 Task: Sort the products by best match.
Action: Mouse moved to (54, 326)
Screenshot: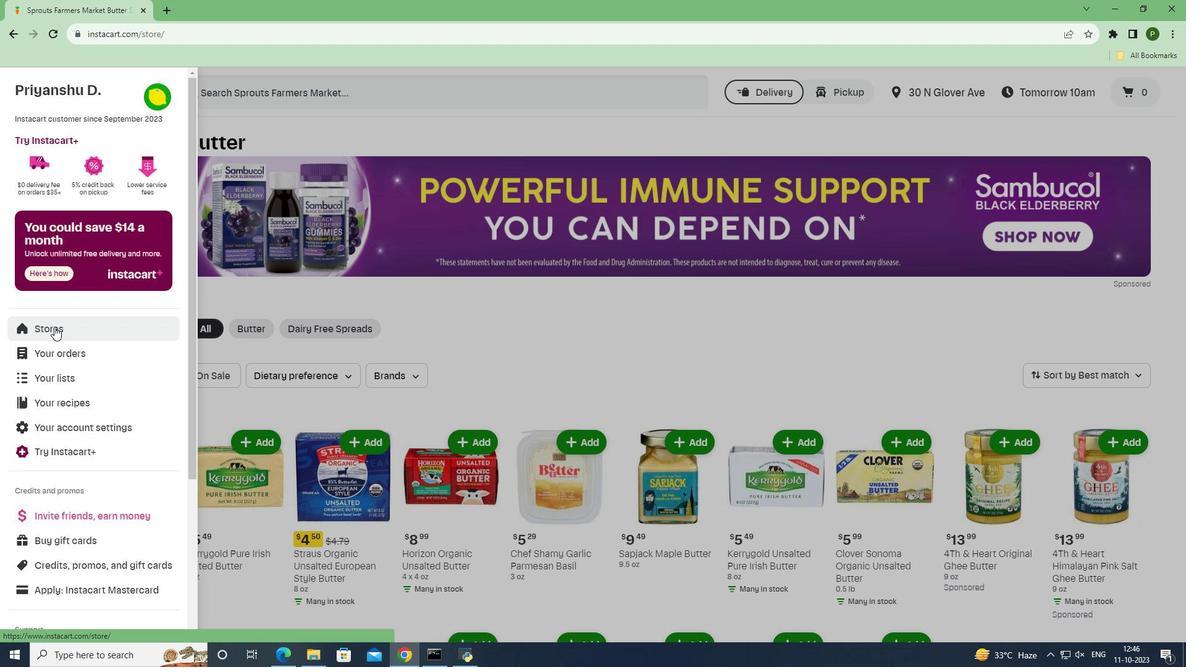 
Action: Mouse pressed left at (54, 326)
Screenshot: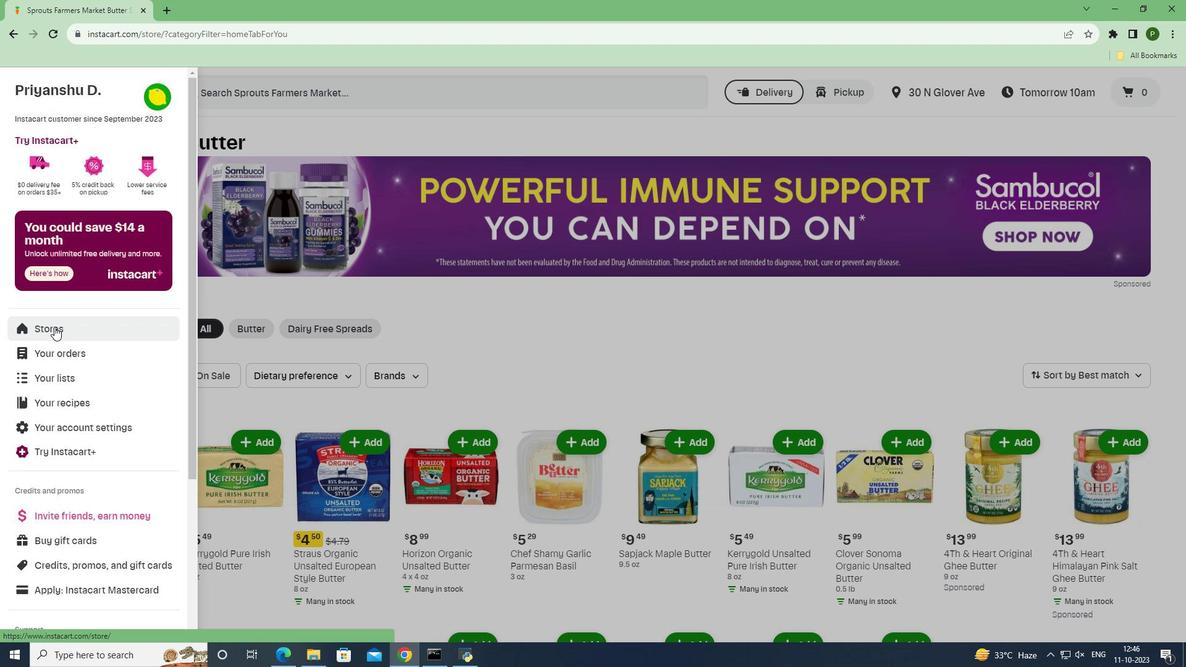 
Action: Mouse moved to (294, 145)
Screenshot: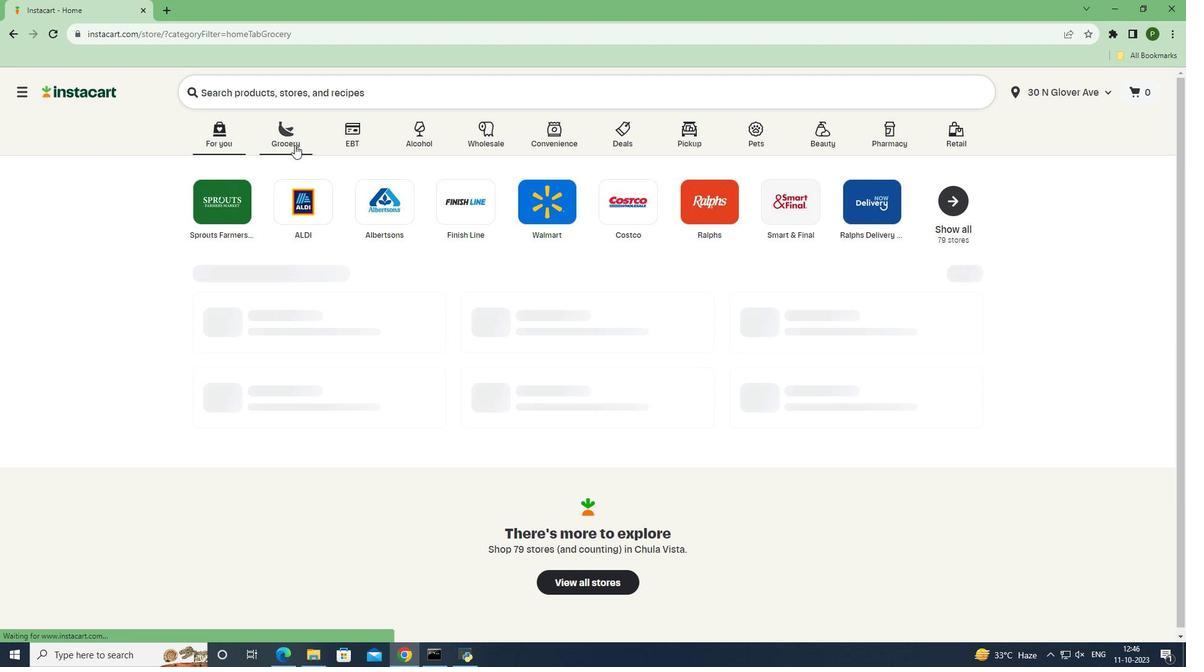 
Action: Mouse pressed left at (294, 145)
Screenshot: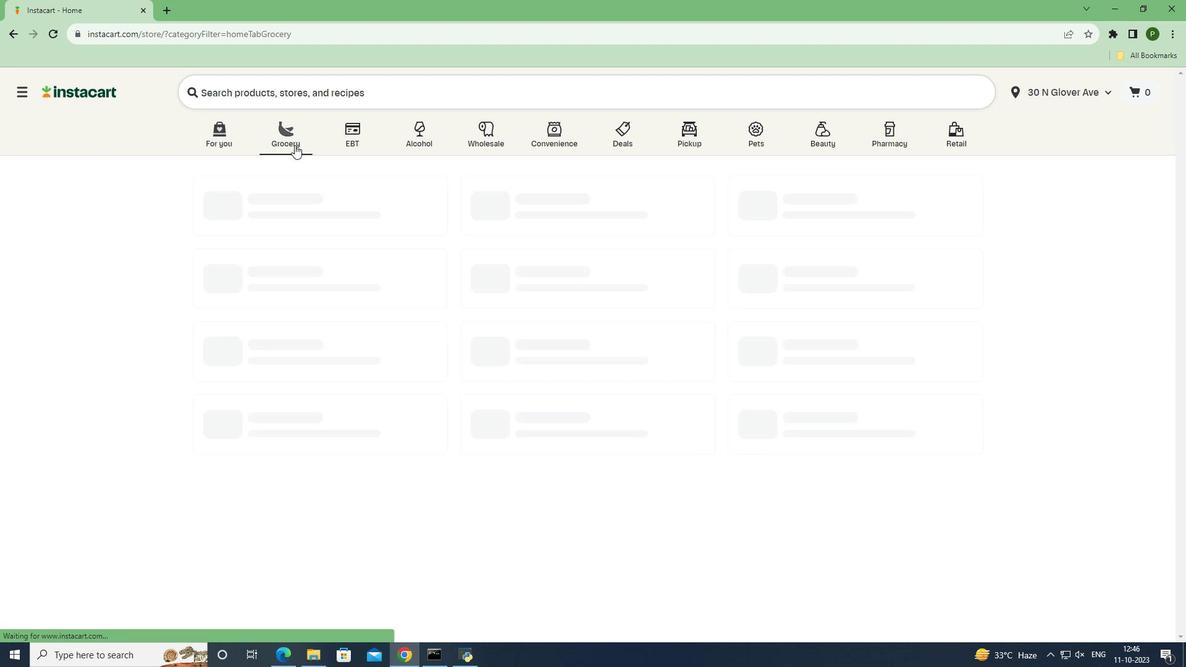 
Action: Mouse moved to (501, 290)
Screenshot: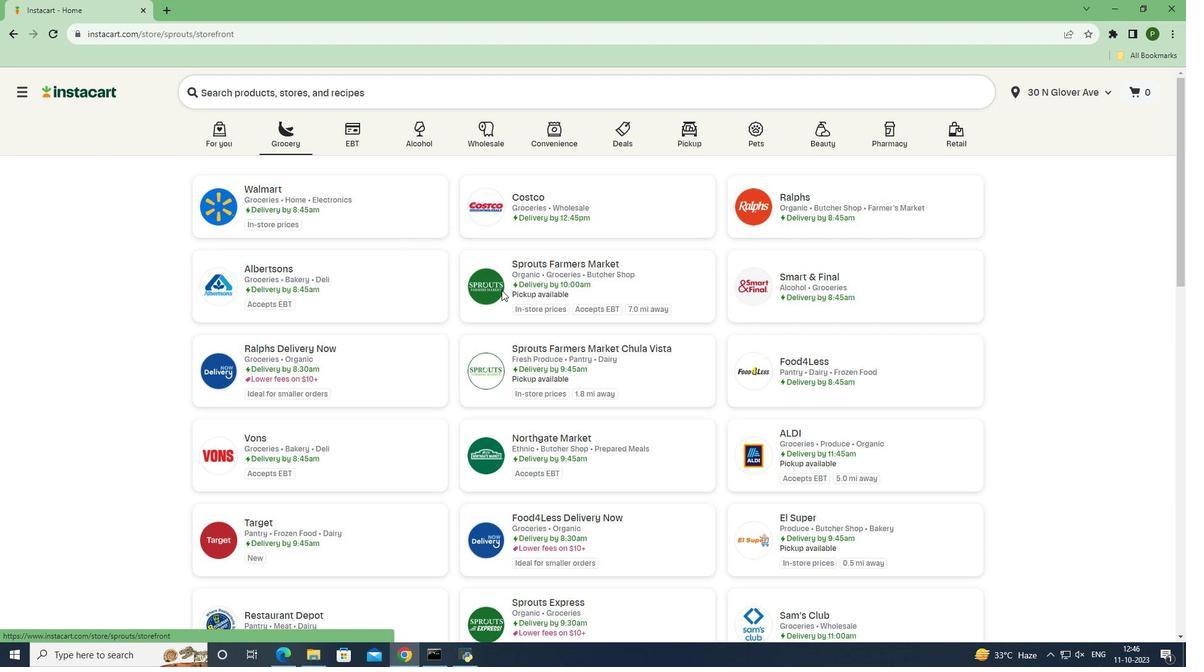 
Action: Mouse pressed left at (501, 290)
Screenshot: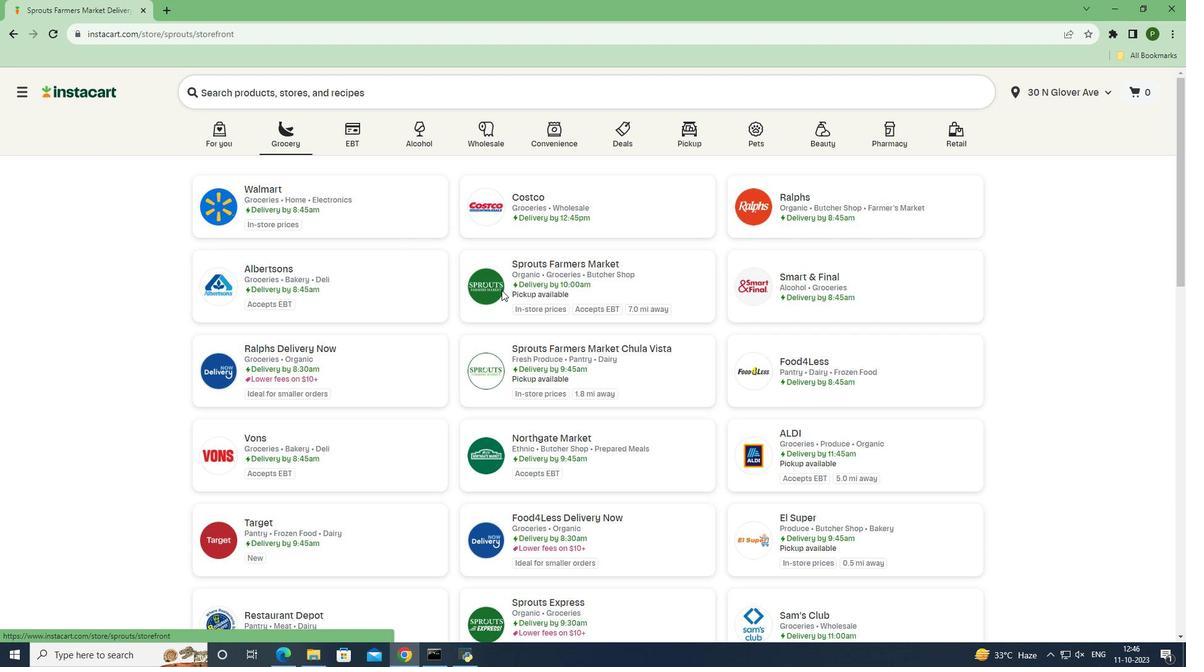 
Action: Mouse moved to (56, 406)
Screenshot: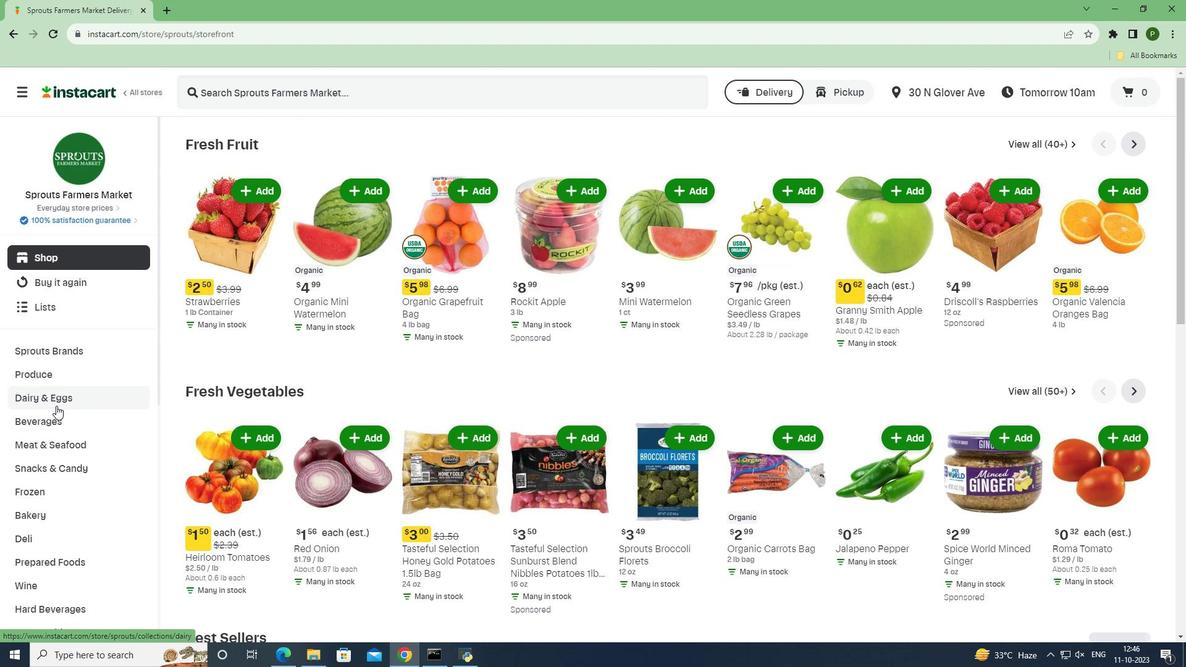 
Action: Mouse pressed left at (56, 406)
Screenshot: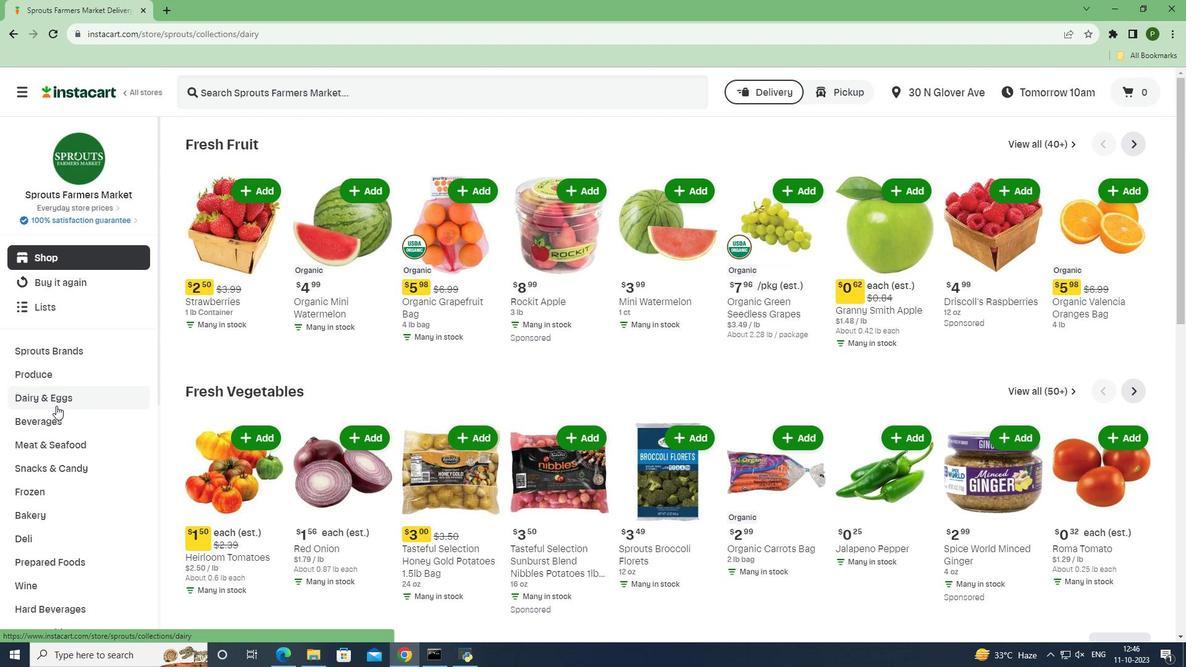 
Action: Mouse moved to (62, 516)
Screenshot: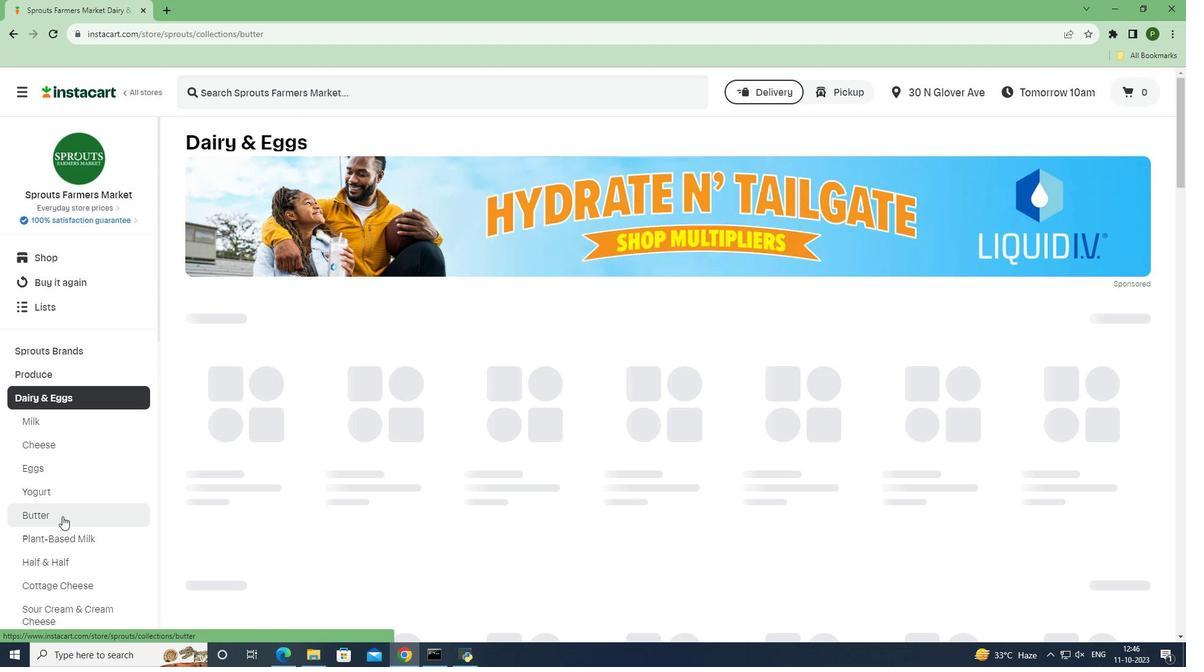 
Action: Mouse pressed left at (62, 516)
Screenshot: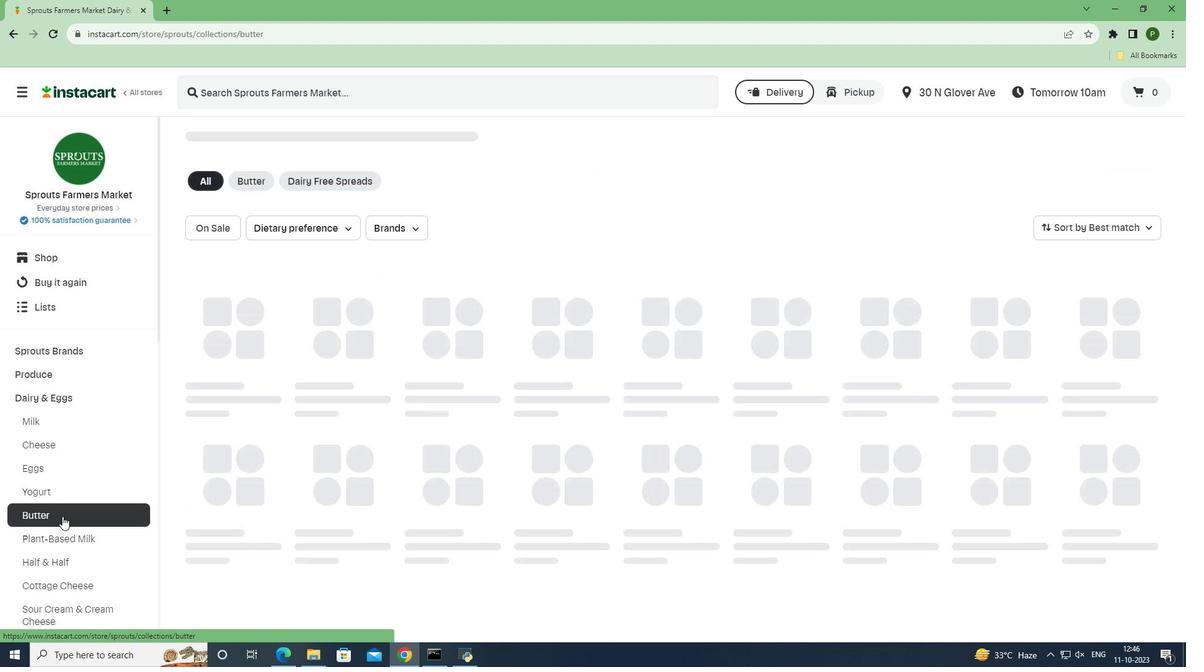
Action: Mouse moved to (1041, 375)
Screenshot: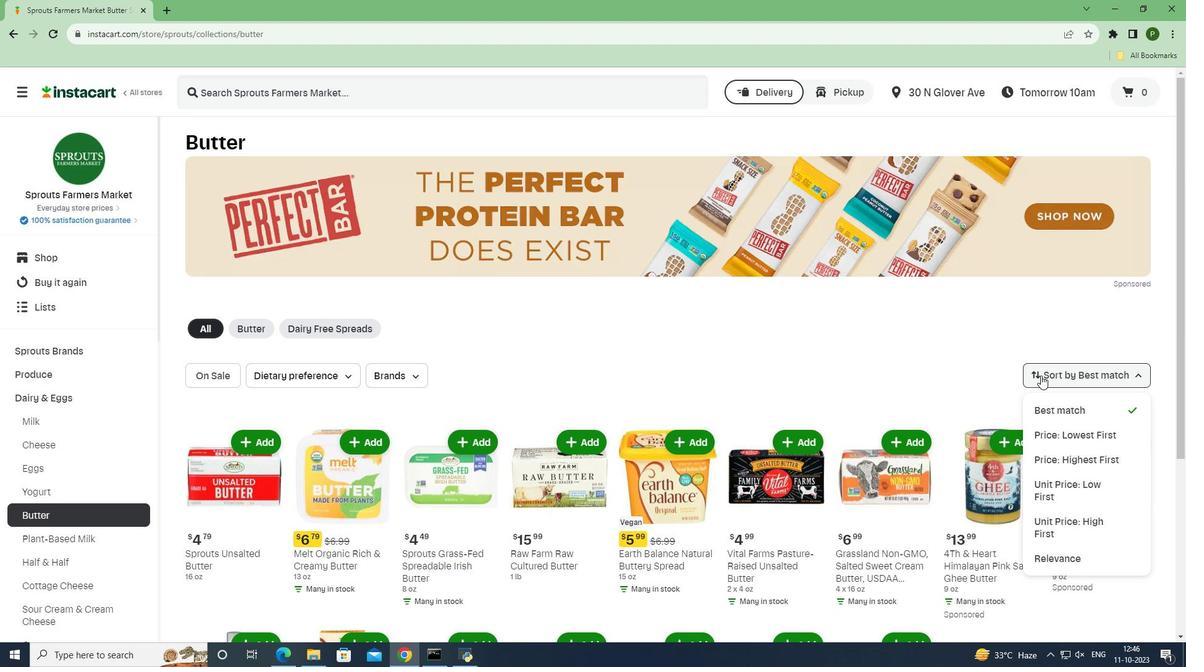 
Action: Mouse pressed left at (1041, 375)
Screenshot: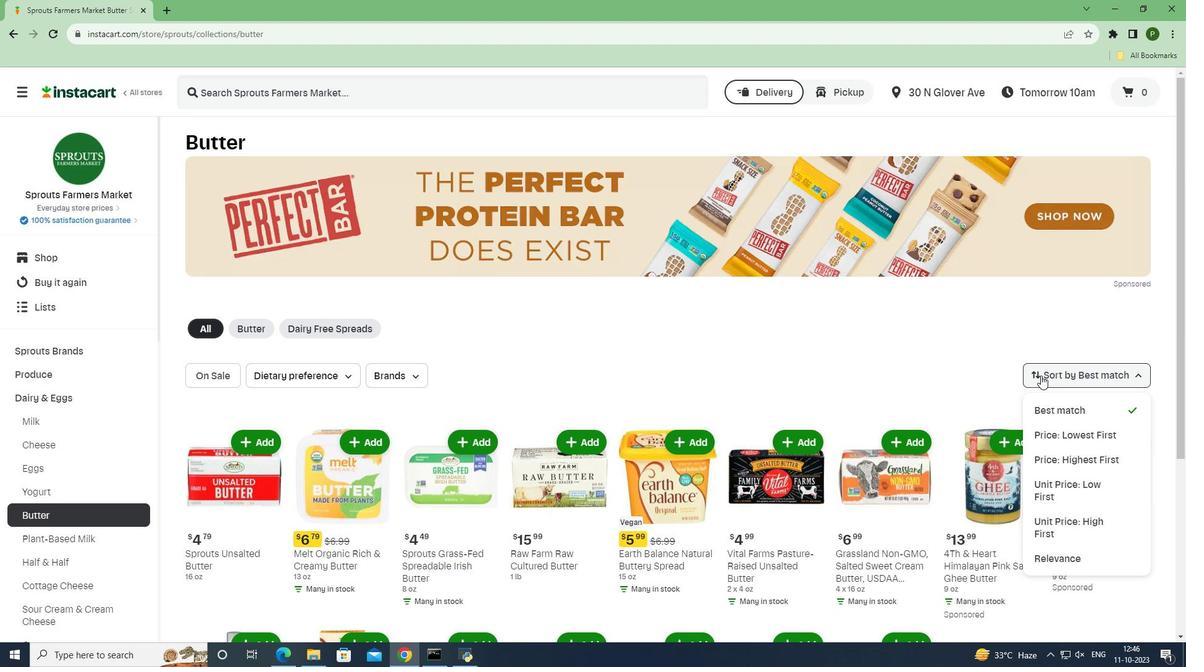 
Action: Mouse moved to (1044, 404)
Screenshot: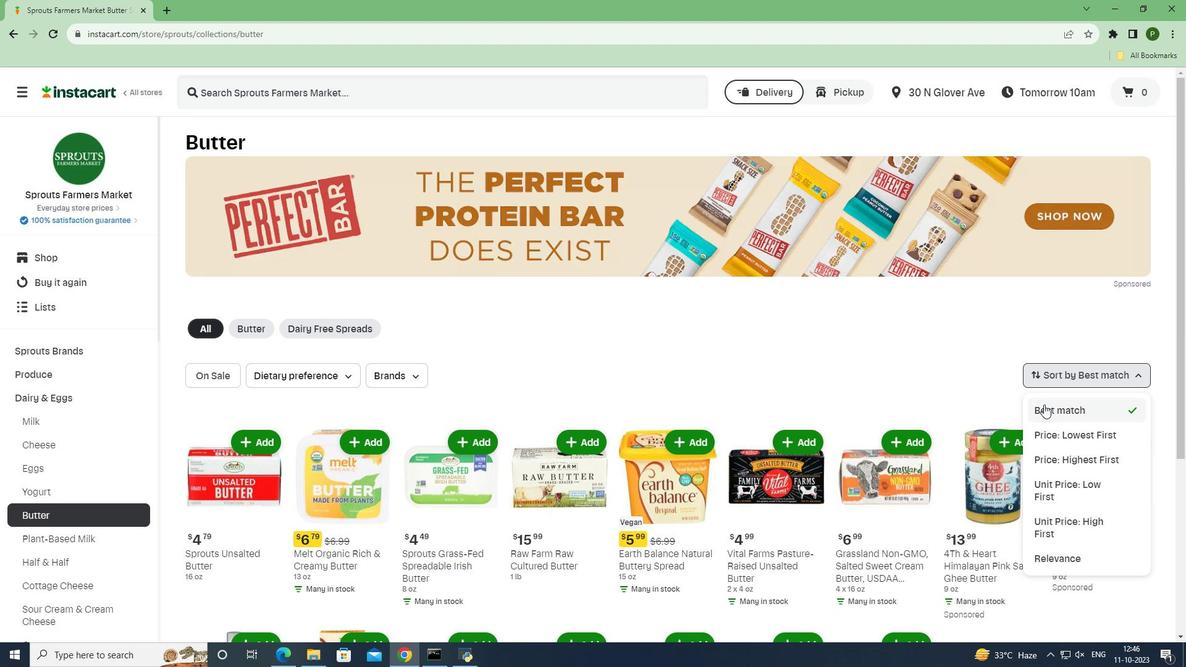 
Action: Mouse pressed left at (1044, 404)
Screenshot: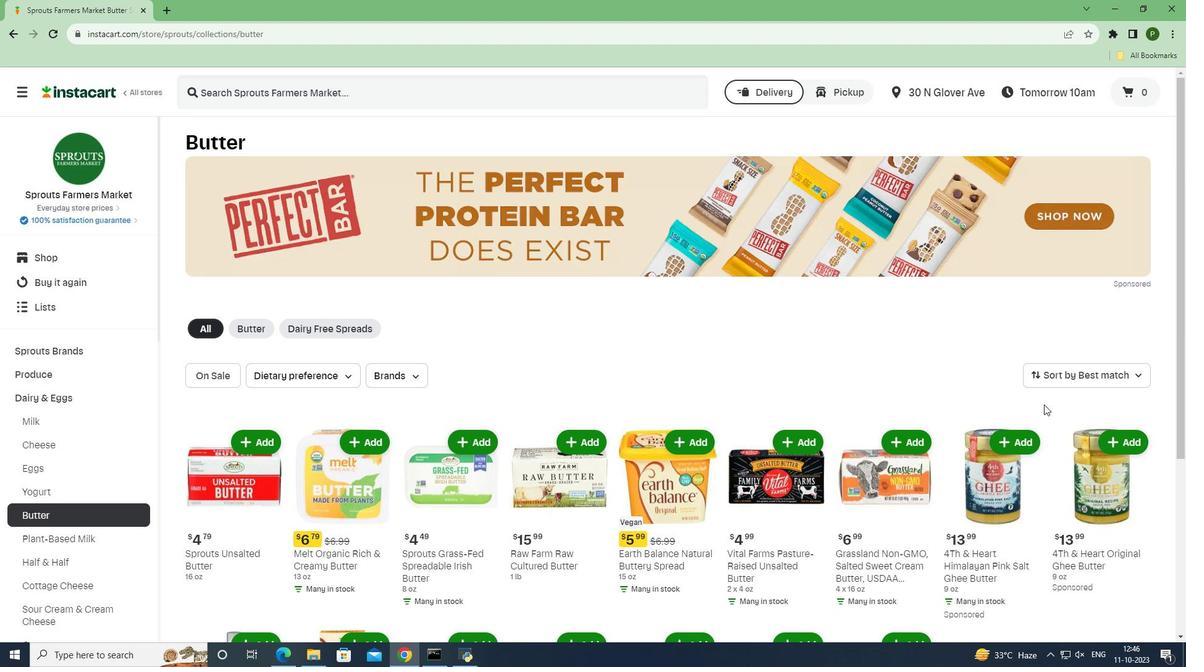 
Action: Mouse moved to (961, 358)
Screenshot: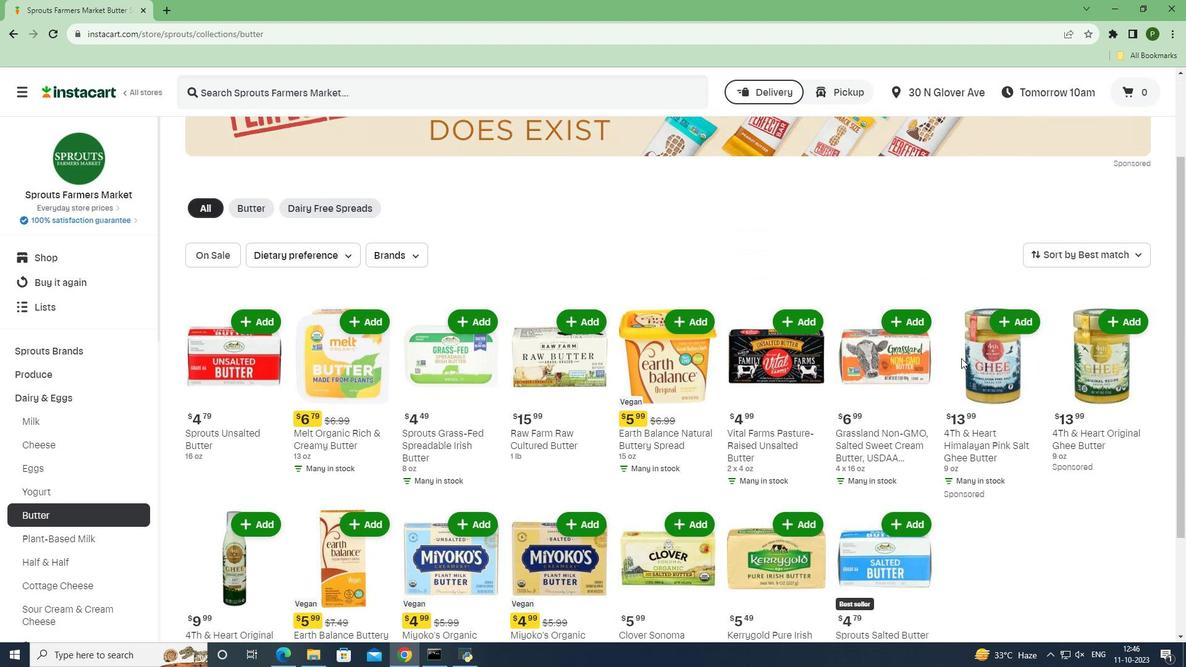 
Action: Mouse scrolled (961, 357) with delta (0, 0)
Screenshot: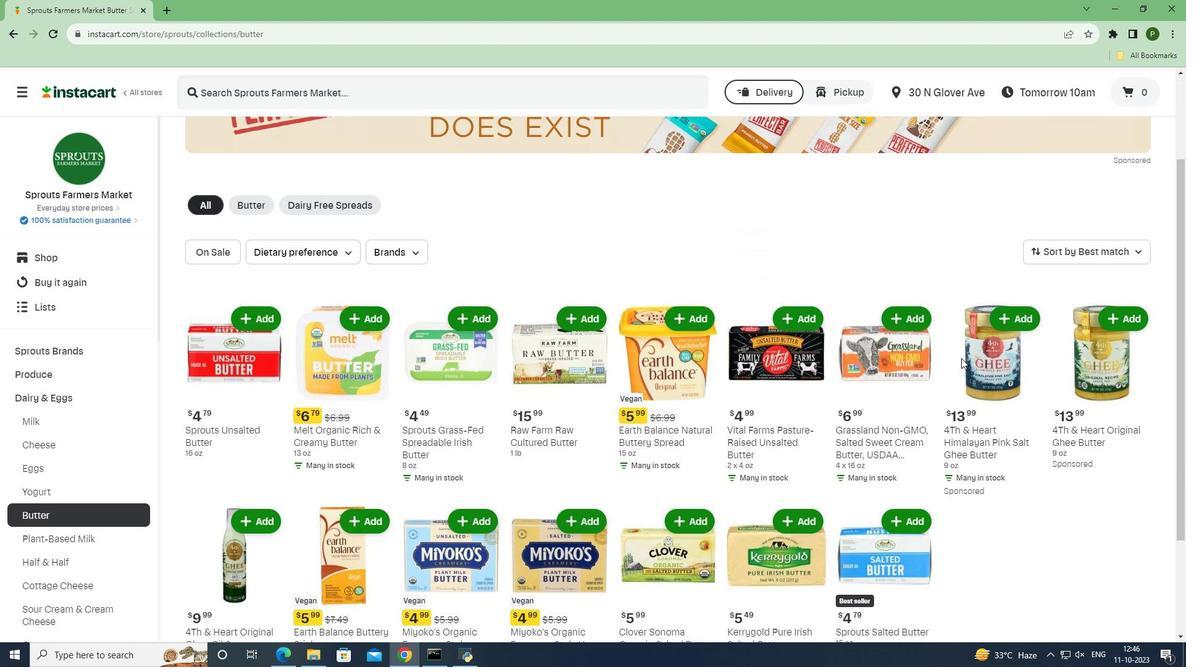 
Action: Mouse scrolled (961, 357) with delta (0, 0)
Screenshot: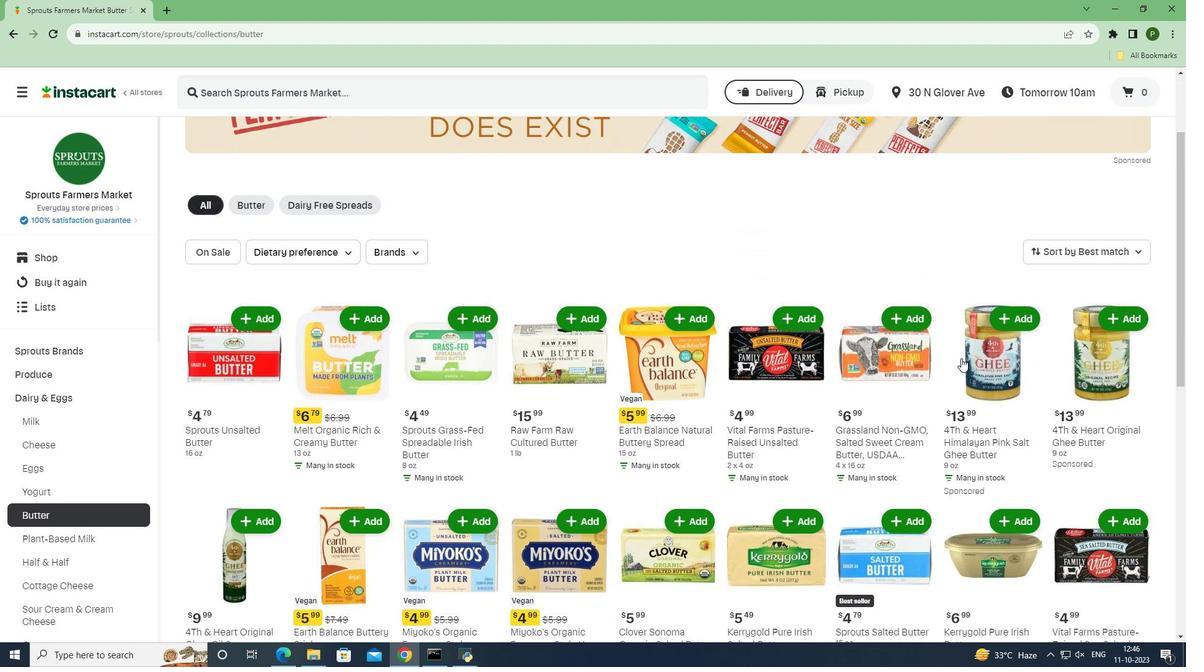 
